 Task: Add an action where "Priority is Low" in downgrade and inform.
Action: Mouse moved to (17, 301)
Screenshot: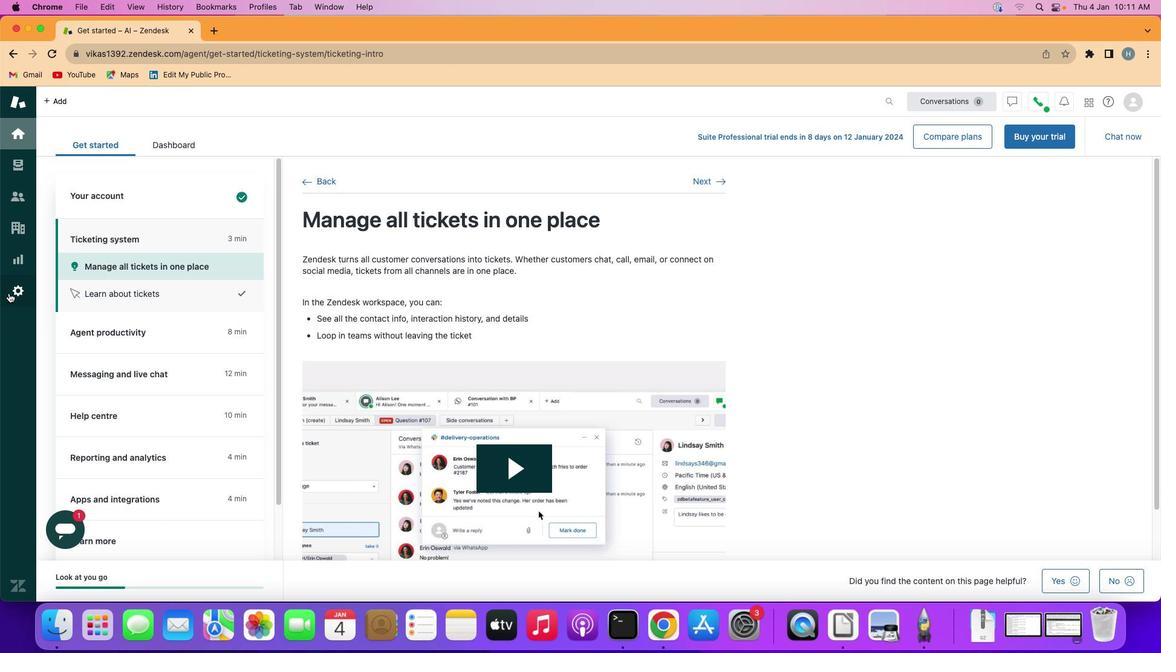 
Action: Mouse pressed left at (17, 301)
Screenshot: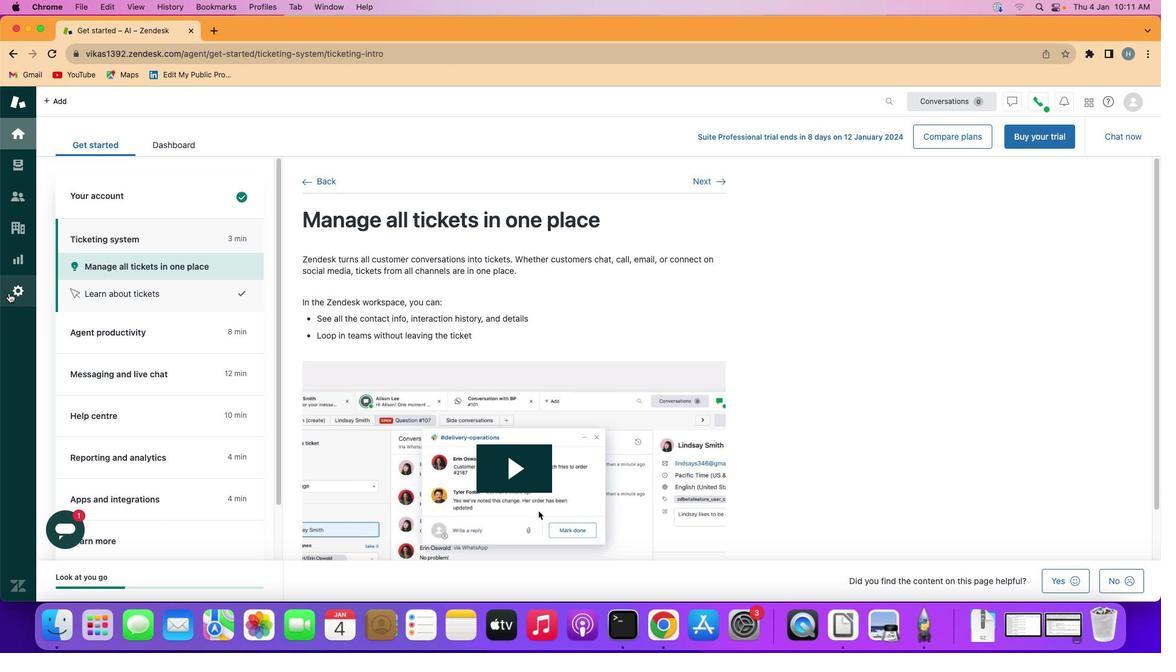 
Action: Mouse moved to (237, 499)
Screenshot: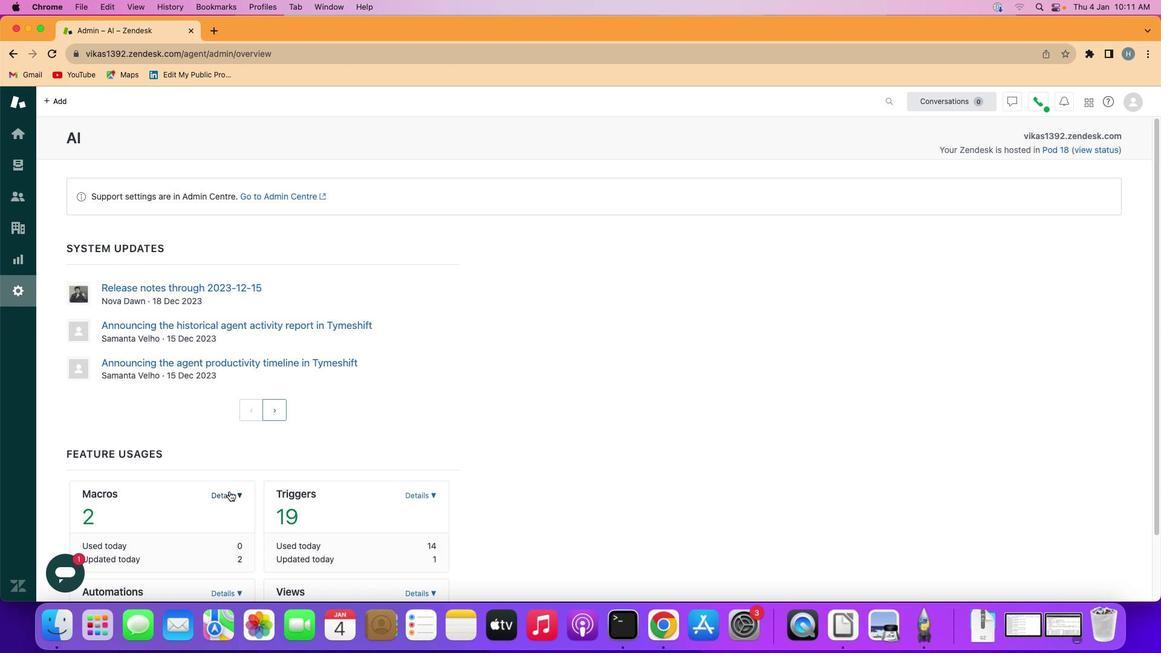 
Action: Mouse pressed left at (237, 499)
Screenshot: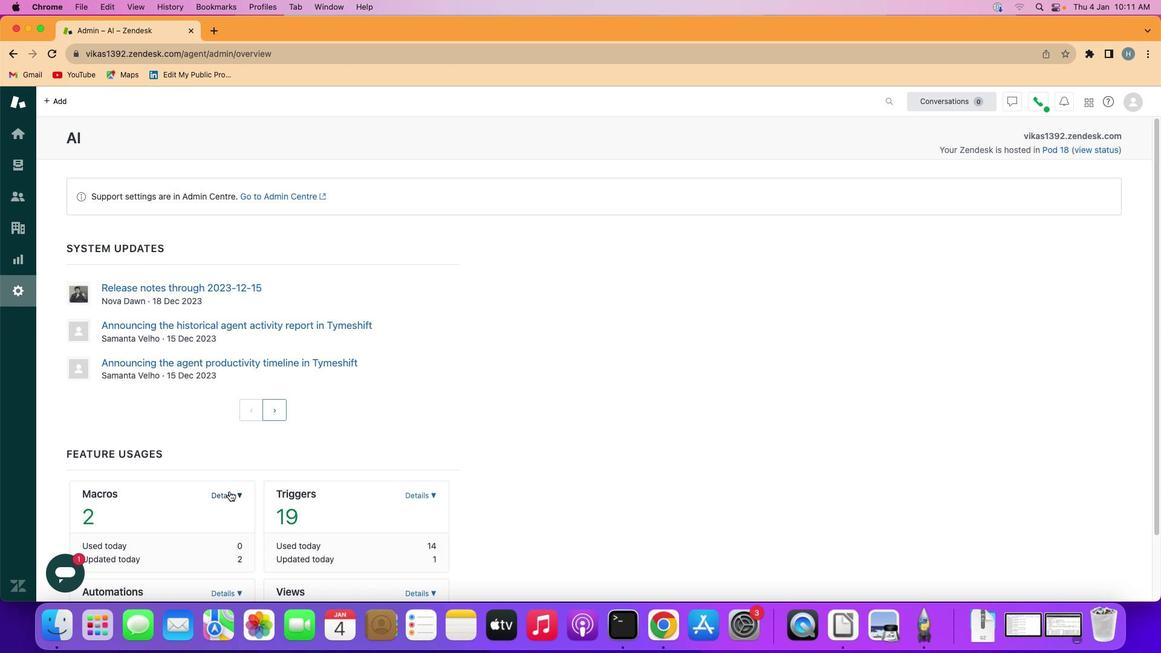 
Action: Mouse moved to (173, 547)
Screenshot: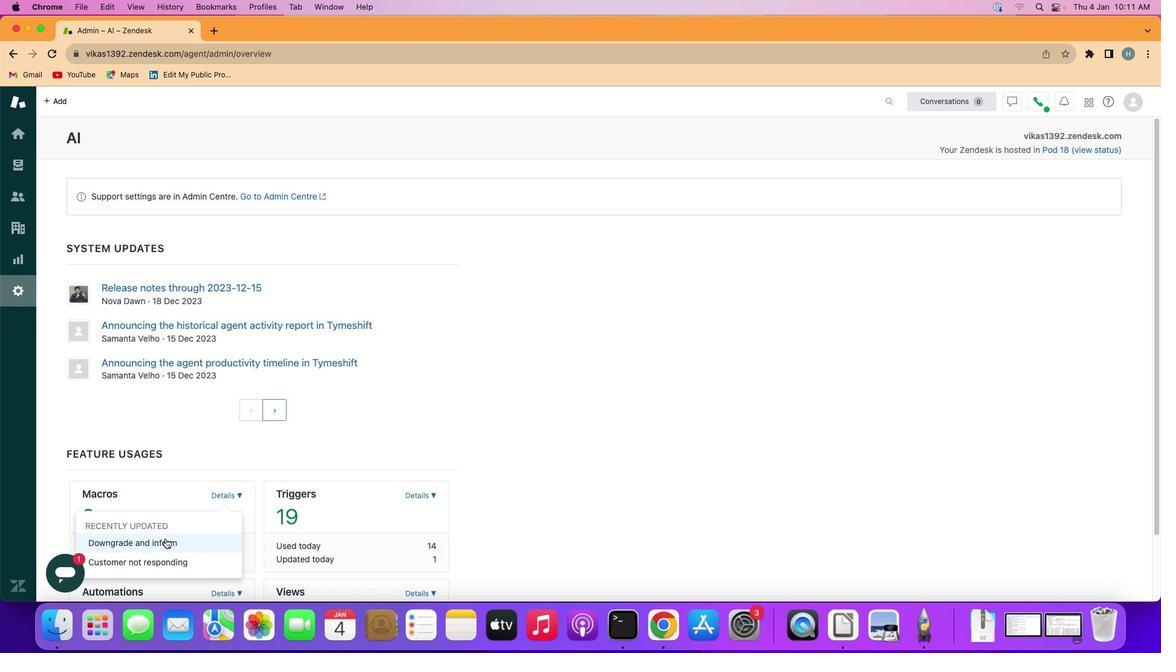 
Action: Mouse pressed left at (173, 547)
Screenshot: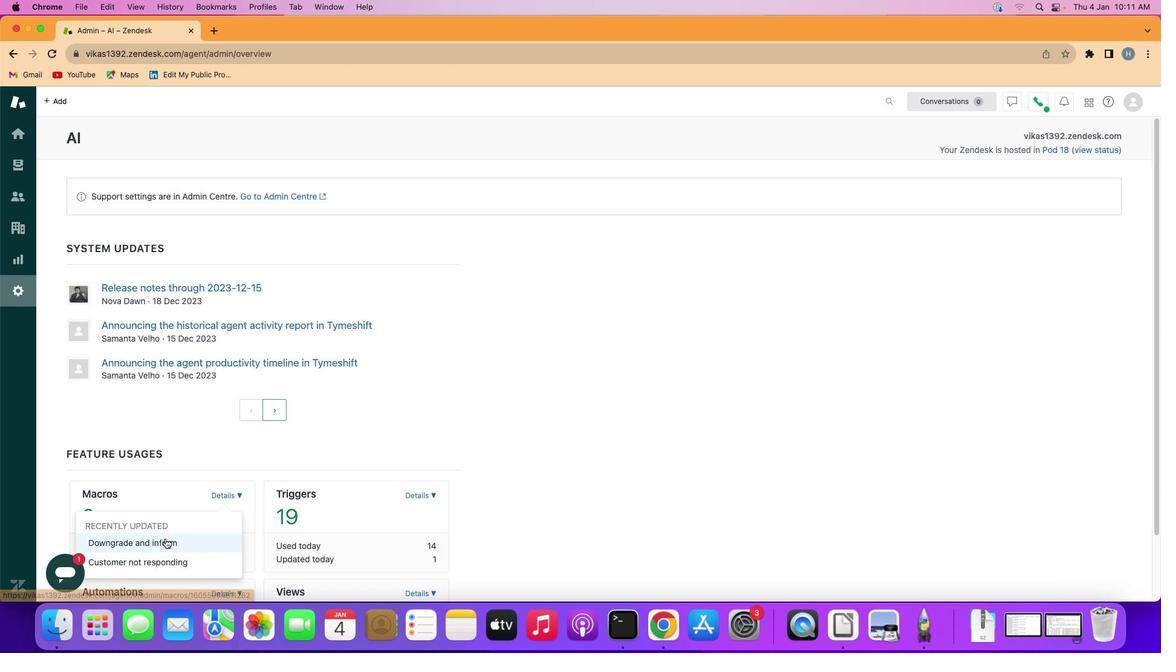 
Action: Mouse moved to (212, 450)
Screenshot: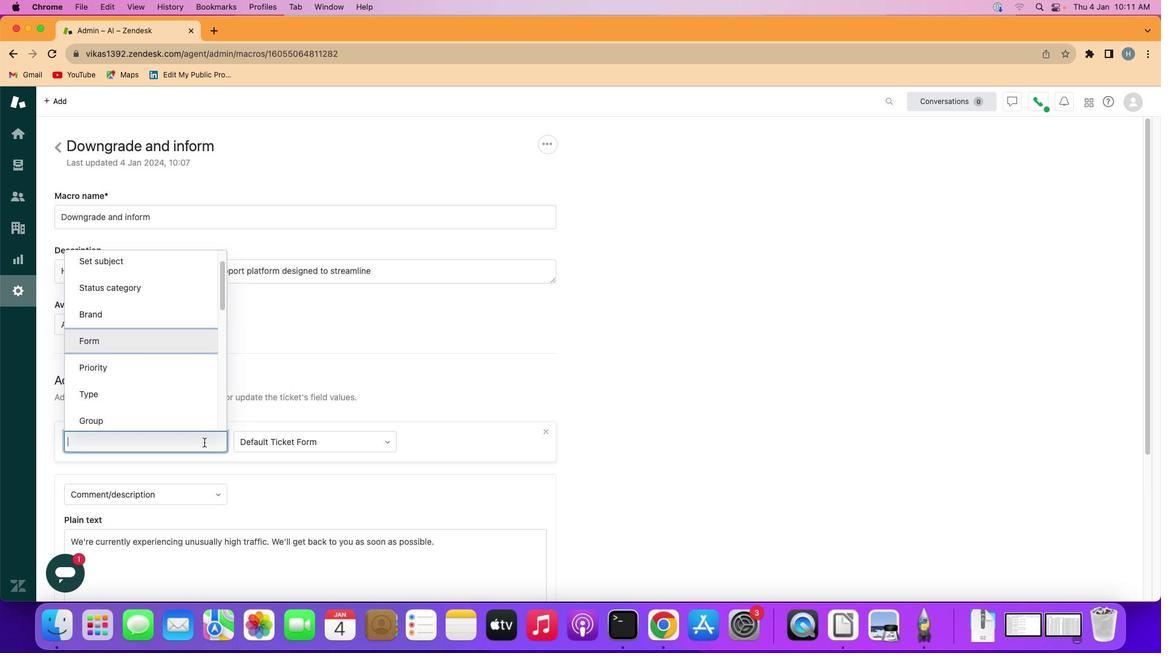 
Action: Mouse pressed left at (212, 450)
Screenshot: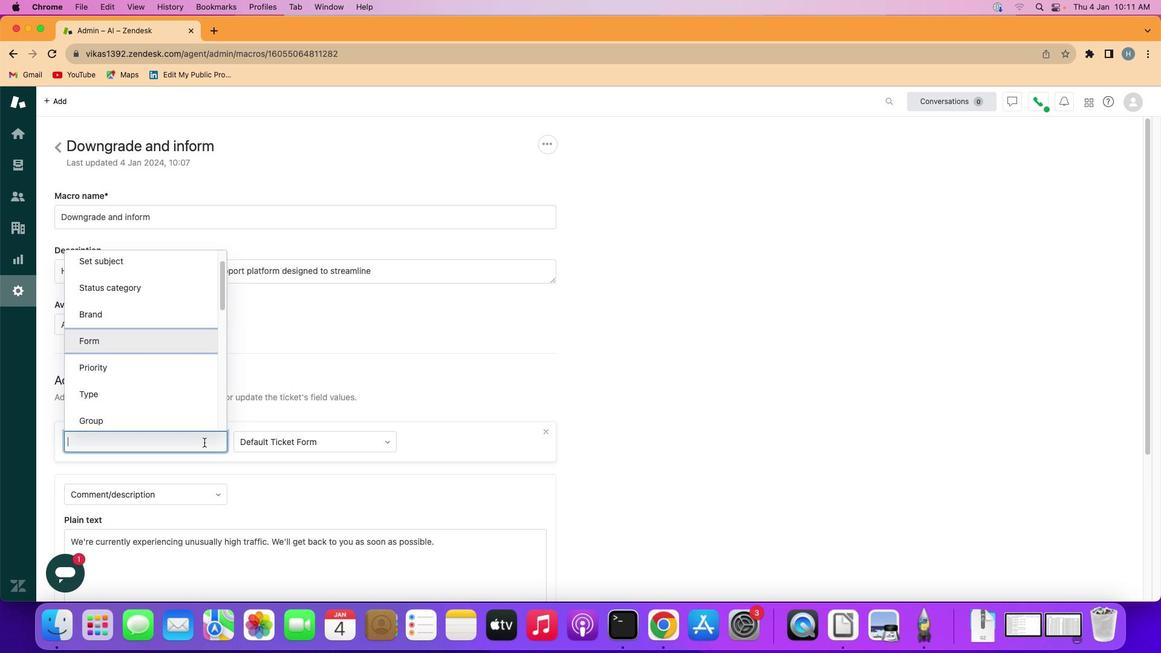 
Action: Mouse moved to (197, 381)
Screenshot: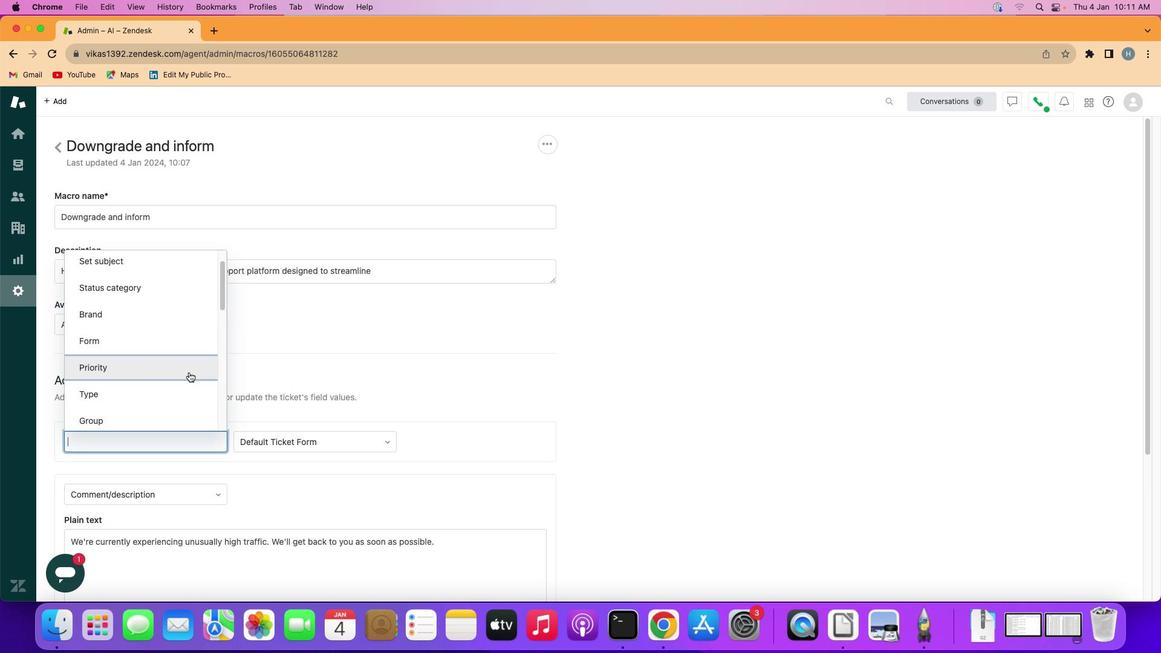 
Action: Mouse pressed left at (197, 381)
Screenshot: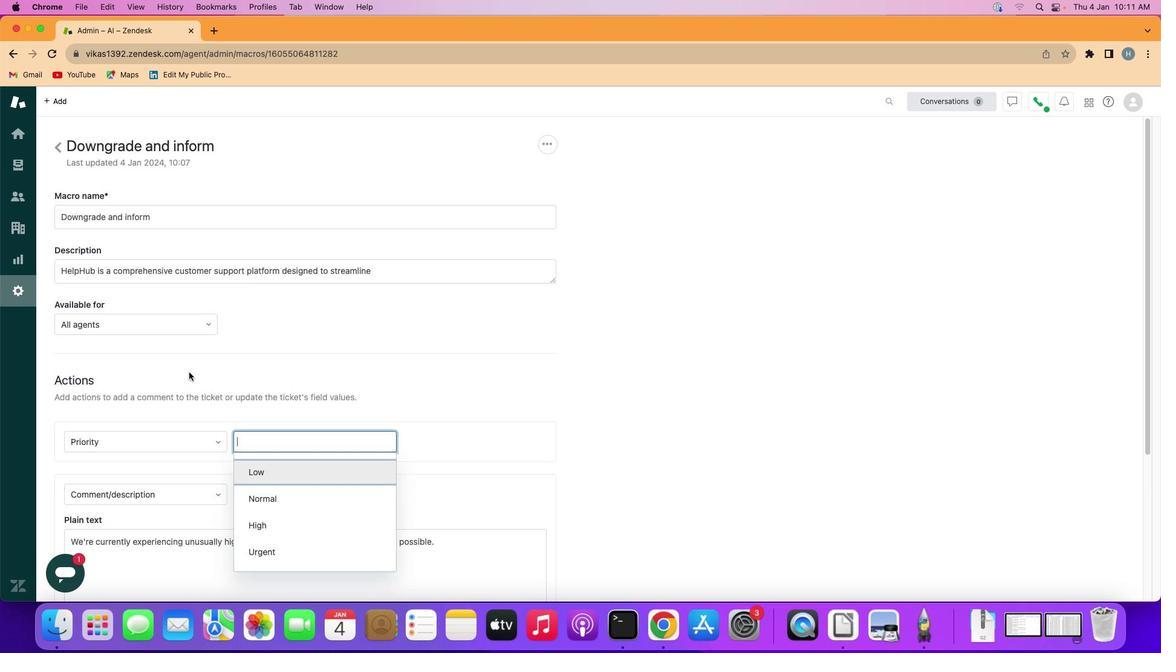
Action: Mouse moved to (297, 482)
Screenshot: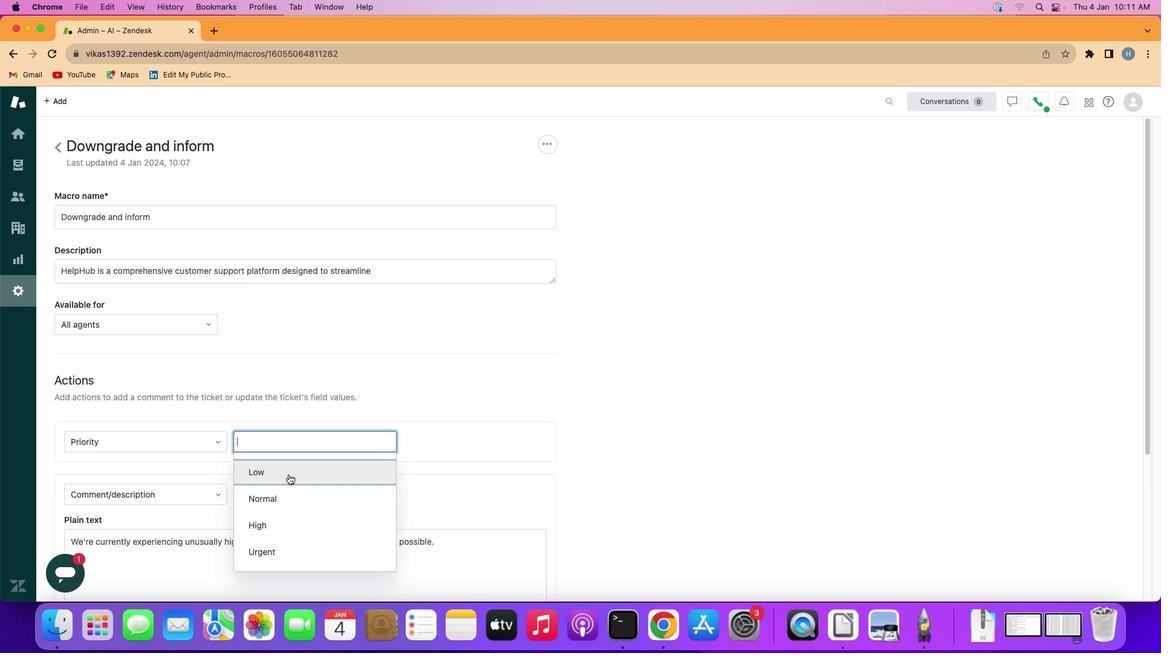 
Action: Mouse pressed left at (297, 482)
Screenshot: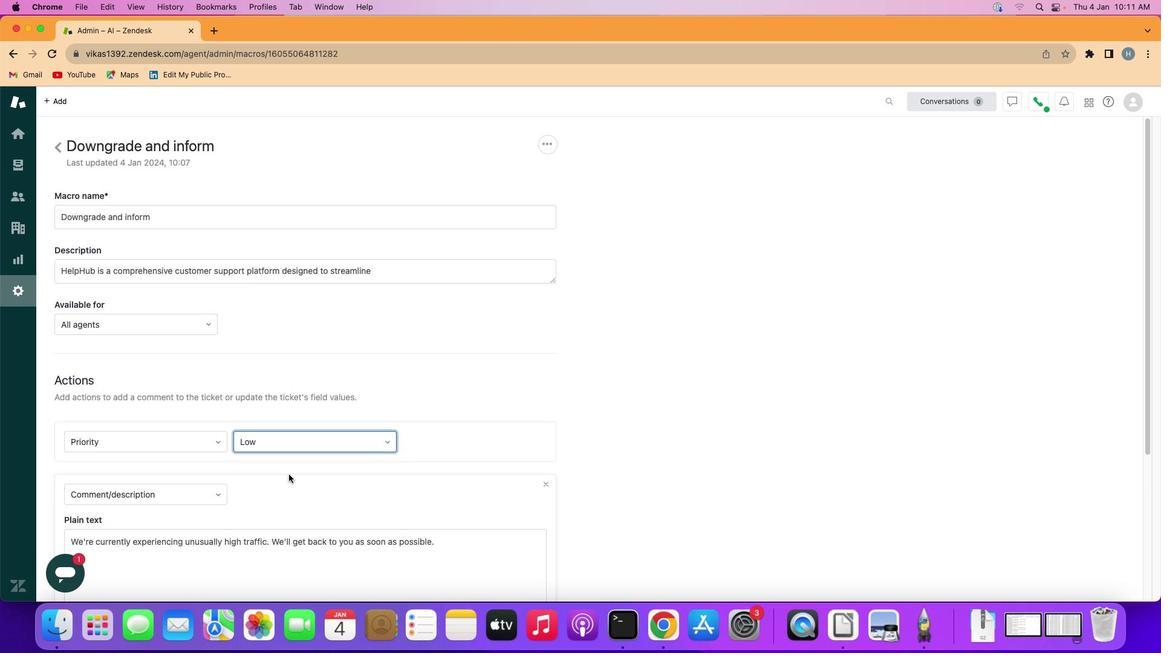 
Action: Mouse moved to (454, 519)
Screenshot: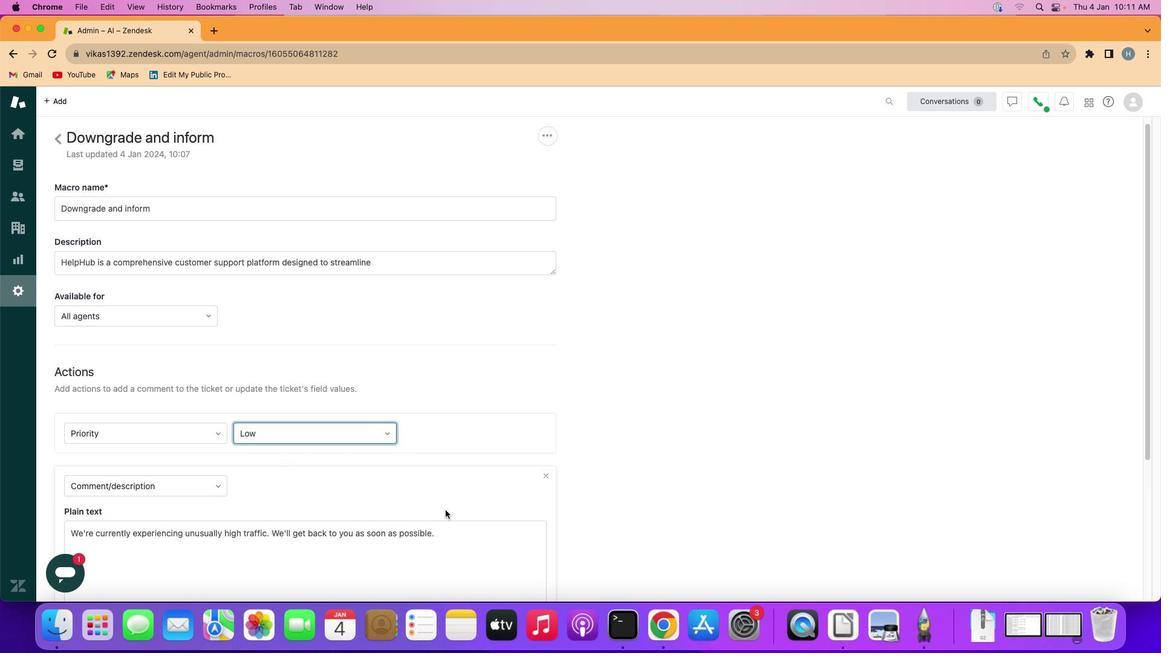 
Action: Mouse scrolled (454, 519) with delta (8, 7)
Screenshot: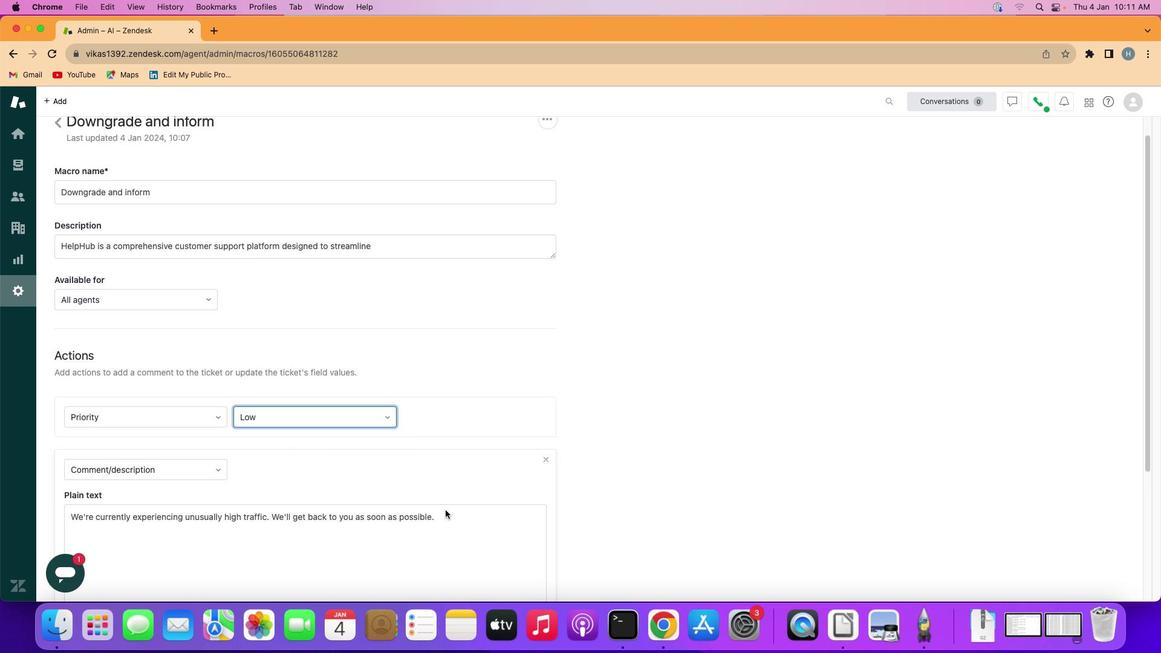 
Action: Mouse scrolled (454, 519) with delta (8, 10)
Screenshot: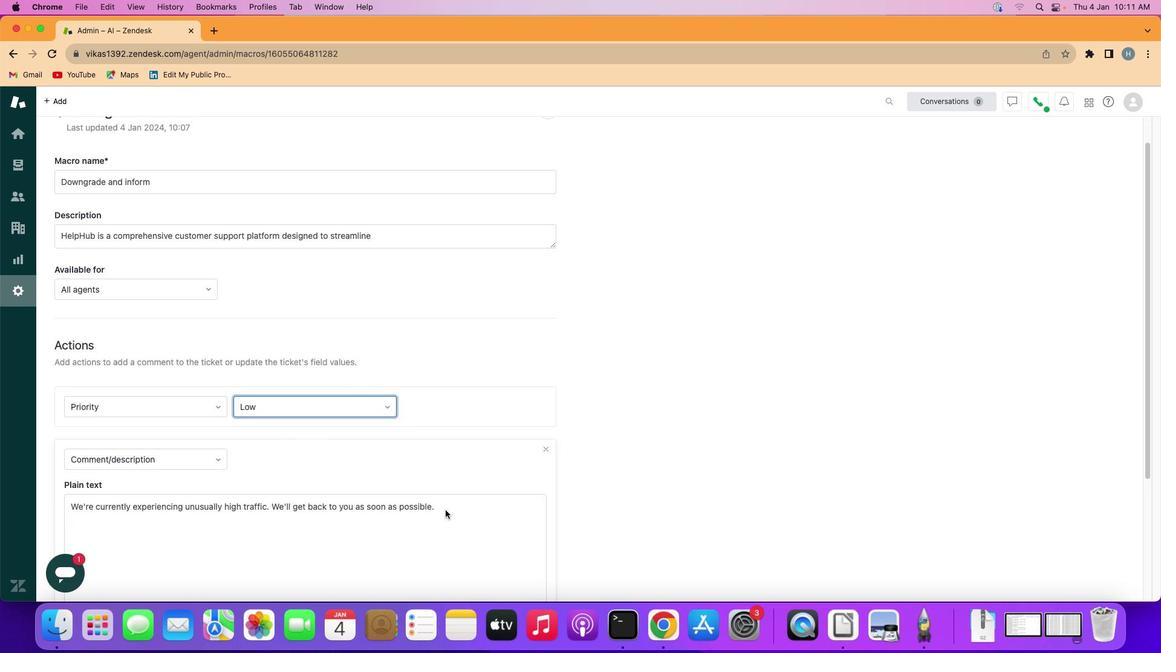 
Action: Mouse scrolled (454, 519) with delta (8, 6)
Screenshot: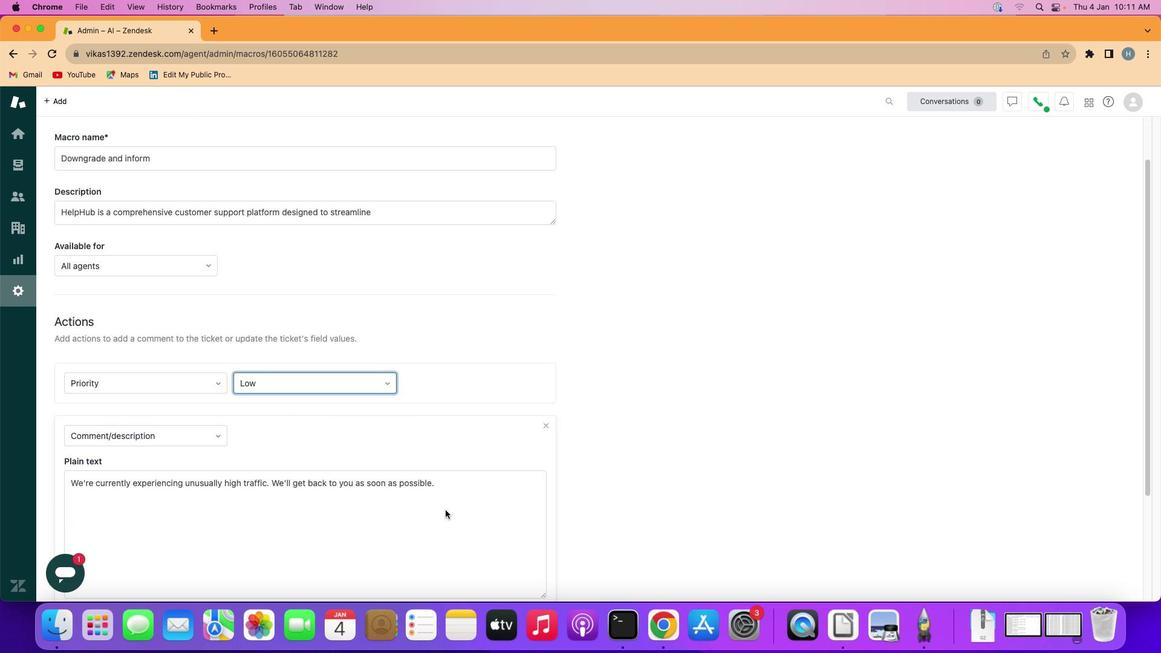 
Action: Mouse scrolled (454, 519) with delta (8, 7)
Screenshot: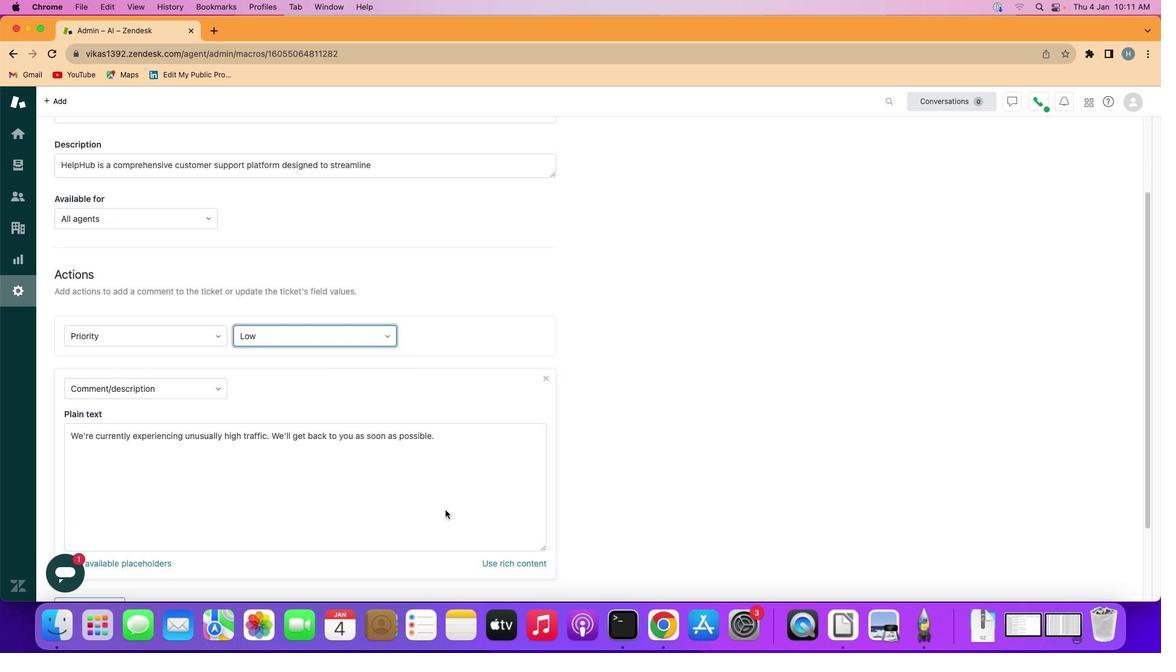 
Action: Mouse moved to (457, 520)
Screenshot: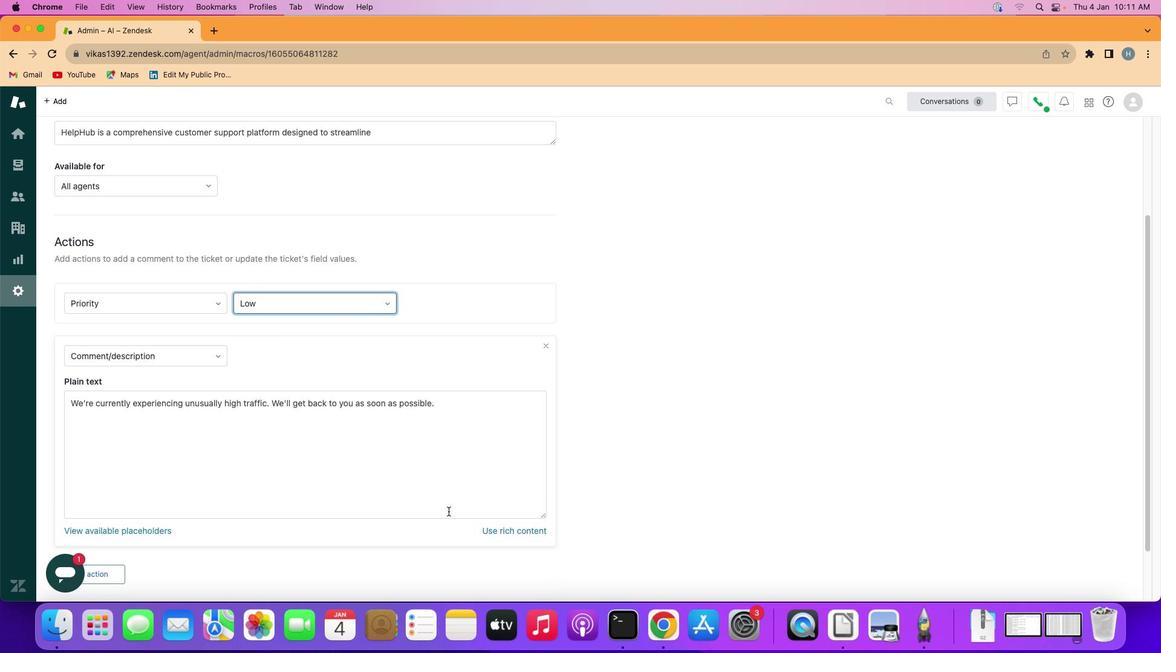 
Action: Mouse scrolled (457, 520) with delta (8, 7)
Screenshot: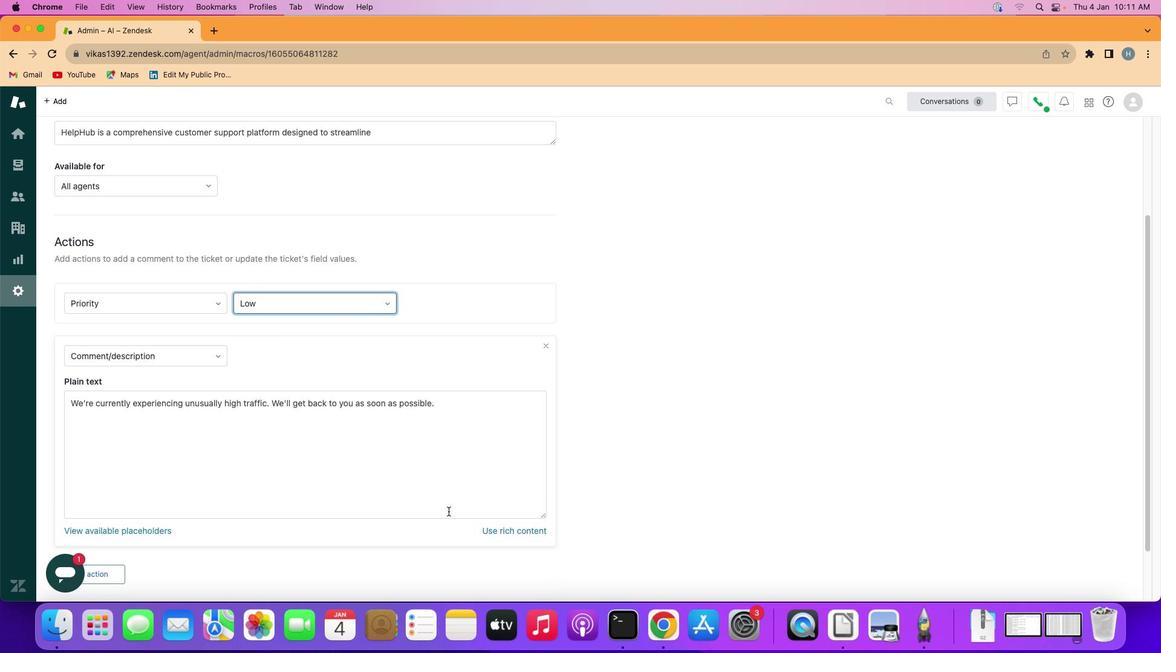 
Action: Mouse scrolled (457, 520) with delta (8, 7)
Screenshot: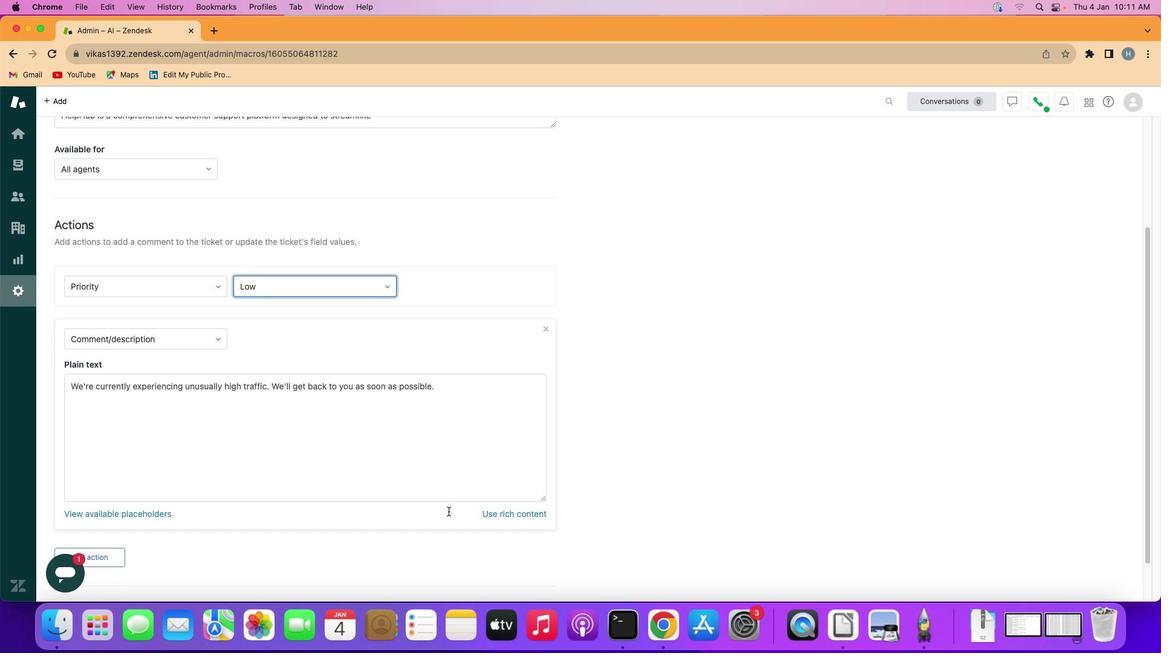 
Action: Mouse scrolled (457, 520) with delta (8, 6)
Screenshot: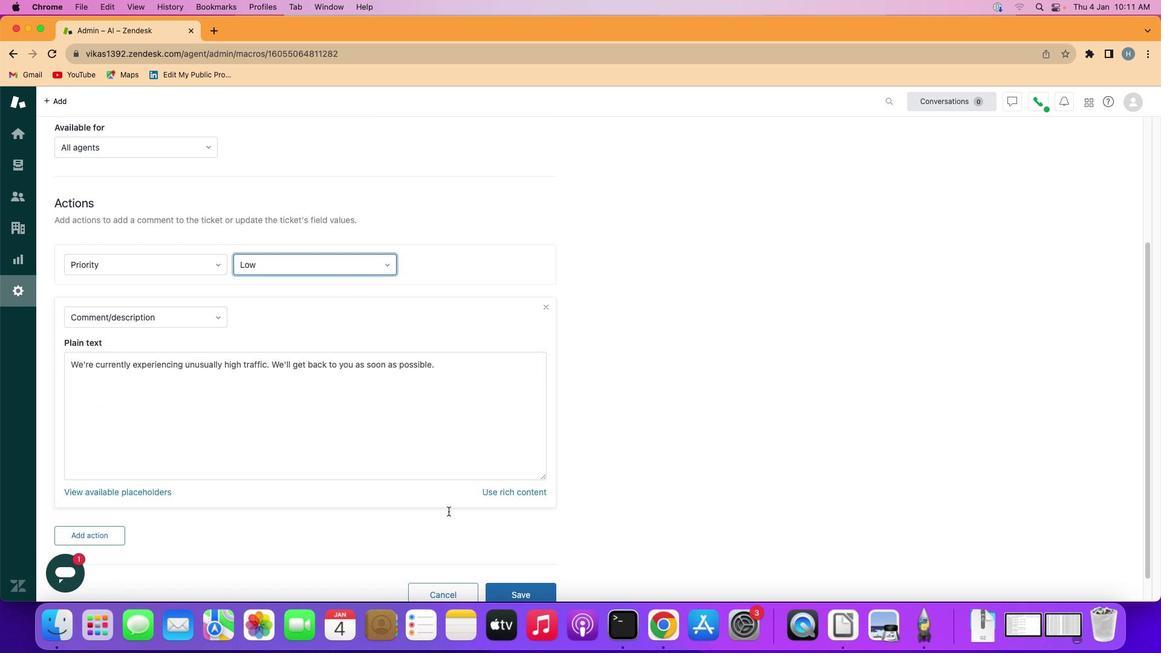 
Action: Mouse scrolled (457, 520) with delta (8, 6)
Screenshot: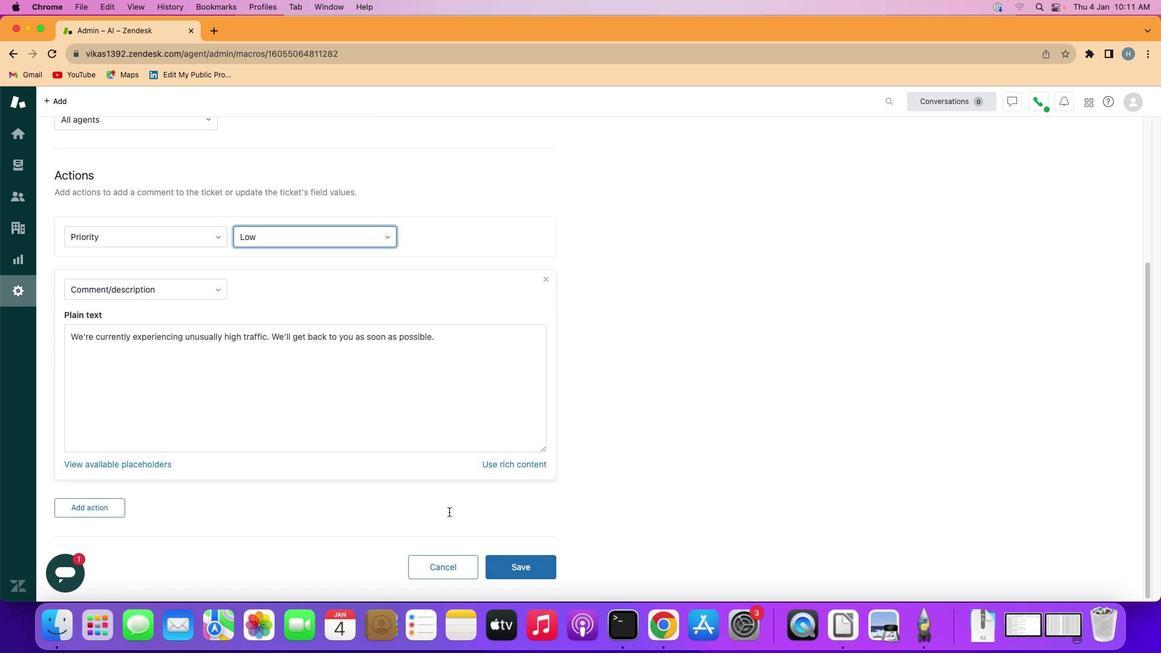 
Action: Mouse moved to (526, 569)
Screenshot: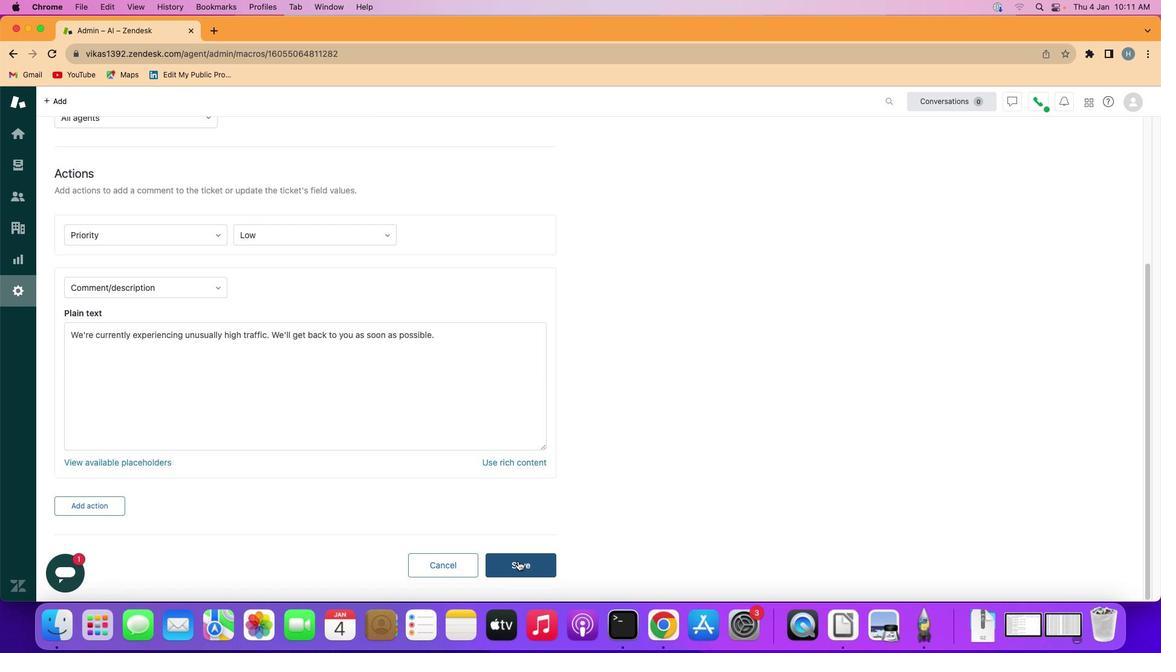 
Action: Mouse pressed left at (526, 569)
Screenshot: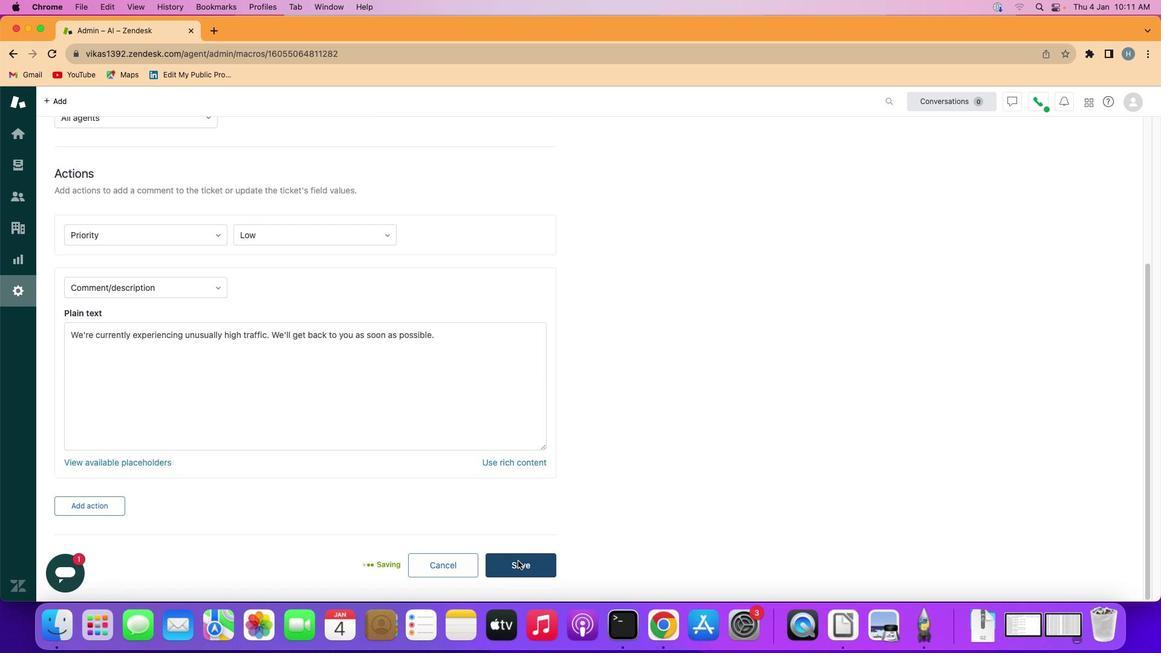 
Action: Mouse moved to (478, 442)
Screenshot: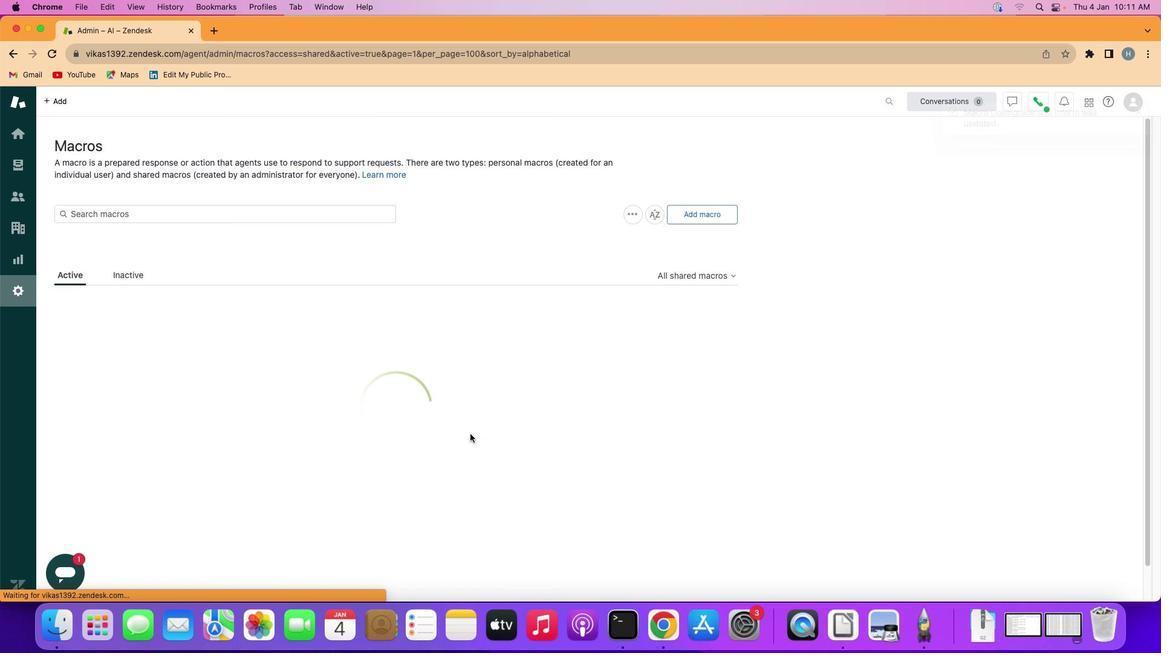 
